 Task: Leave a comment on recent post of Apple
Action: Mouse moved to (738, 119)
Screenshot: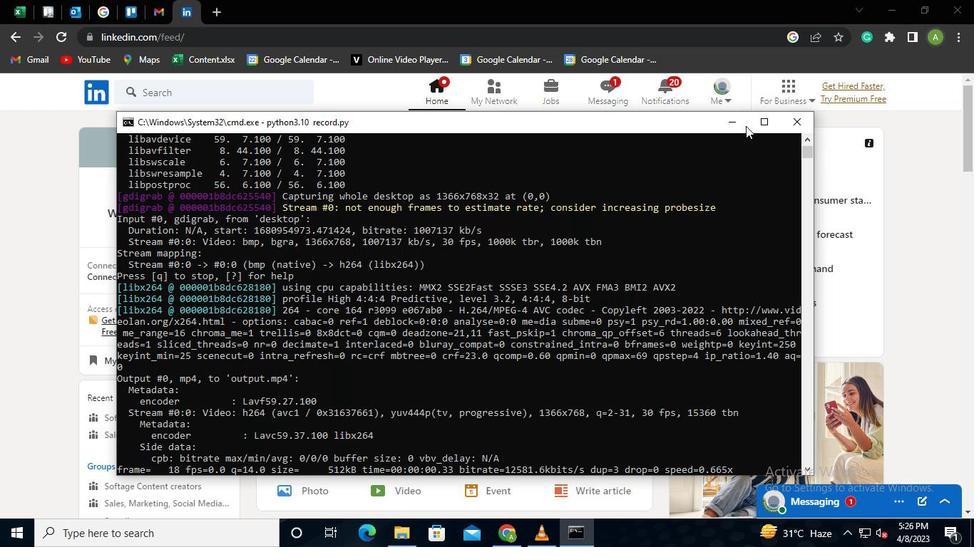 
Action: Mouse pressed left at (738, 119)
Screenshot: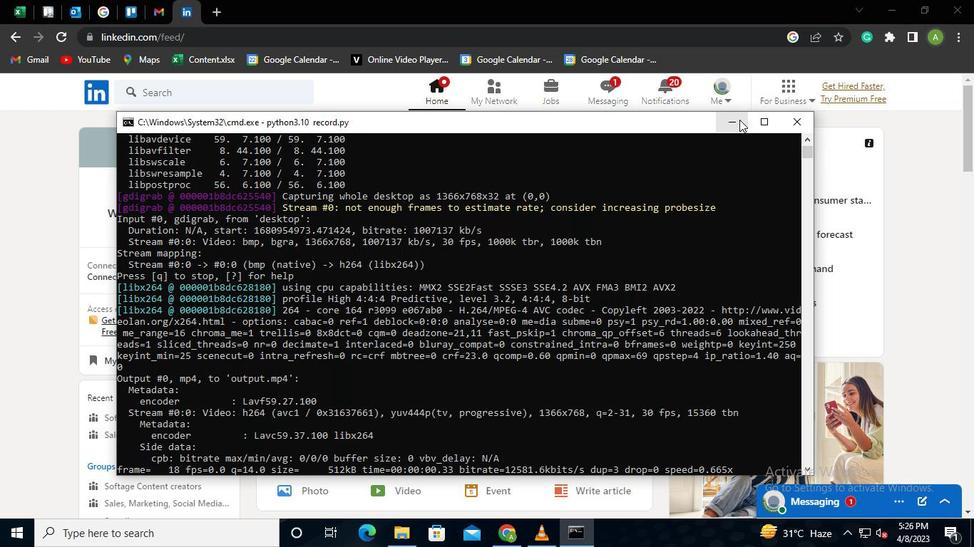 
Action: Mouse moved to (161, 94)
Screenshot: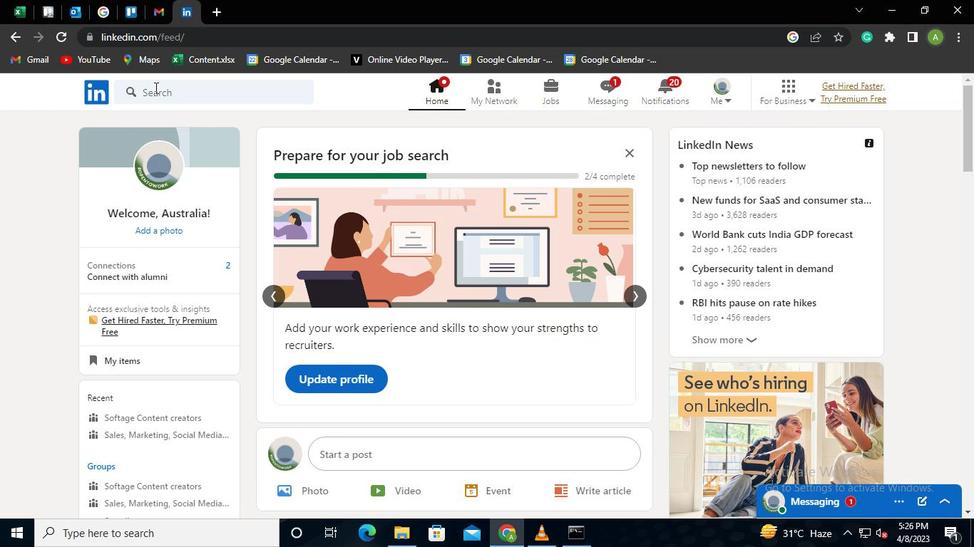 
Action: Mouse pressed left at (161, 94)
Screenshot: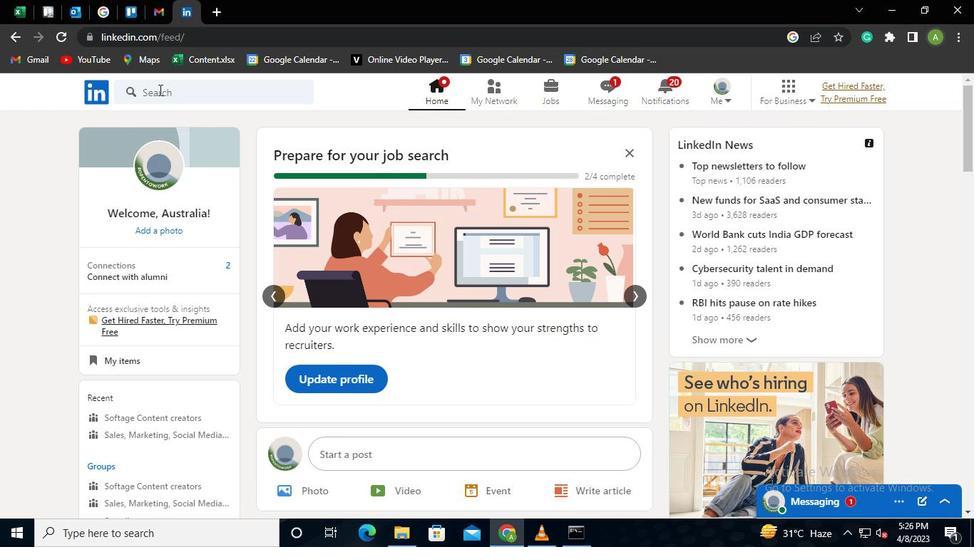 
Action: Mouse moved to (161, 95)
Screenshot: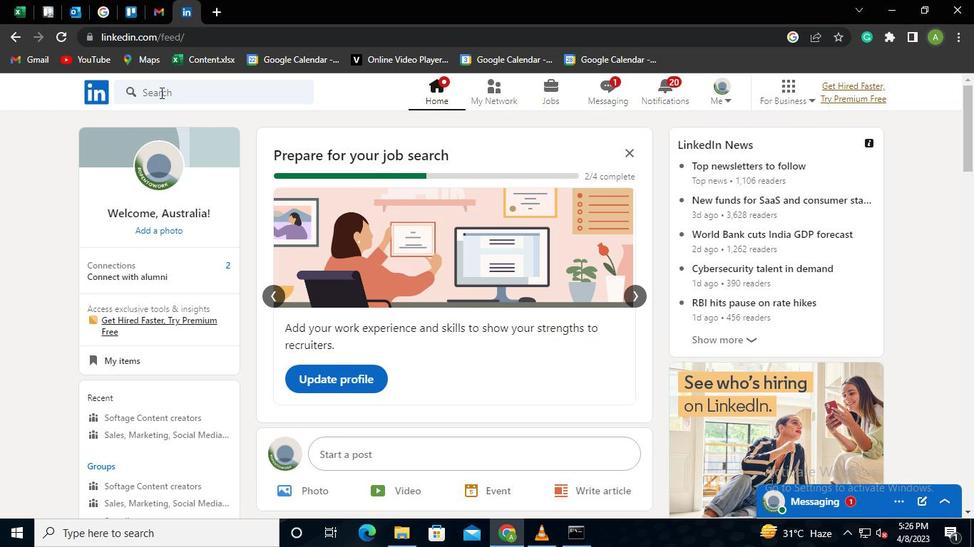 
Action: Keyboard Key.shift
Screenshot: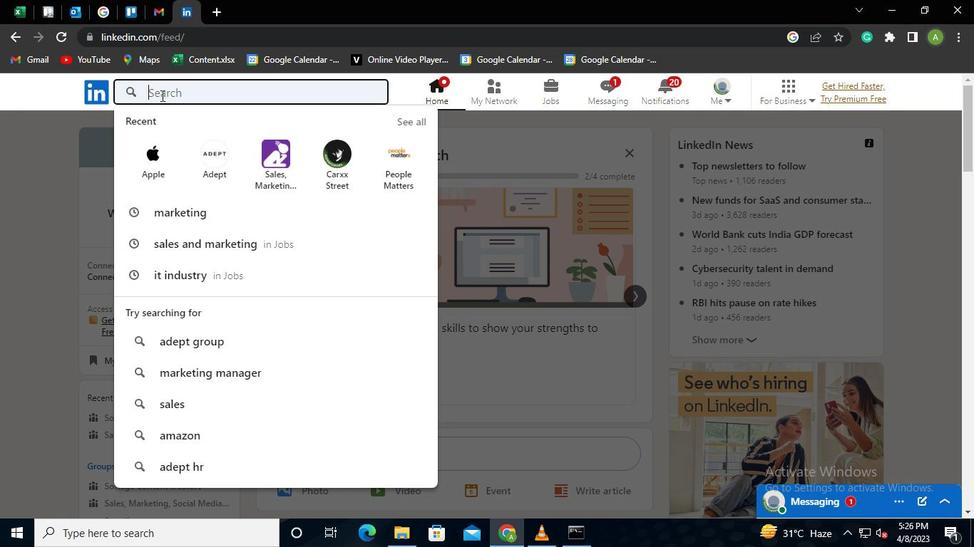 
Action: Keyboard A
Screenshot: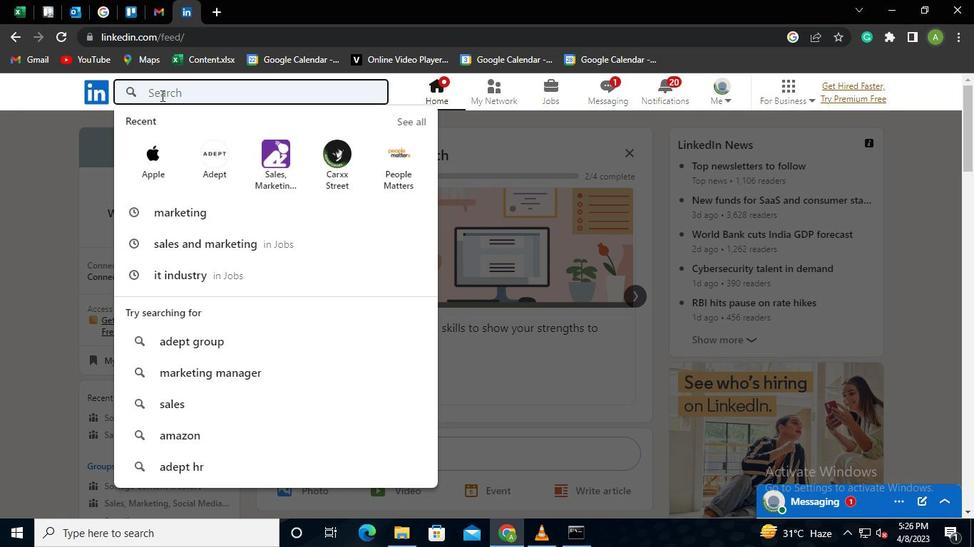 
Action: Keyboard p
Screenshot: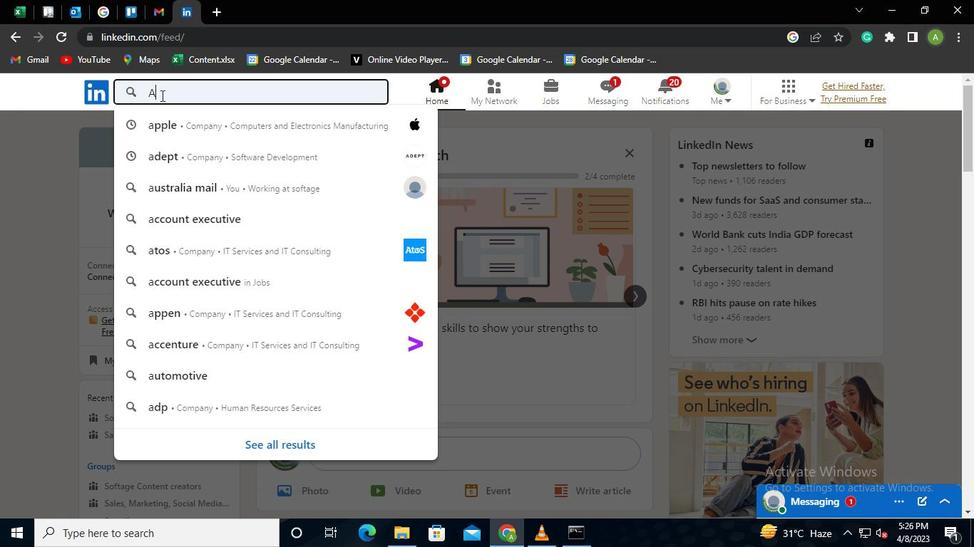 
Action: Keyboard p
Screenshot: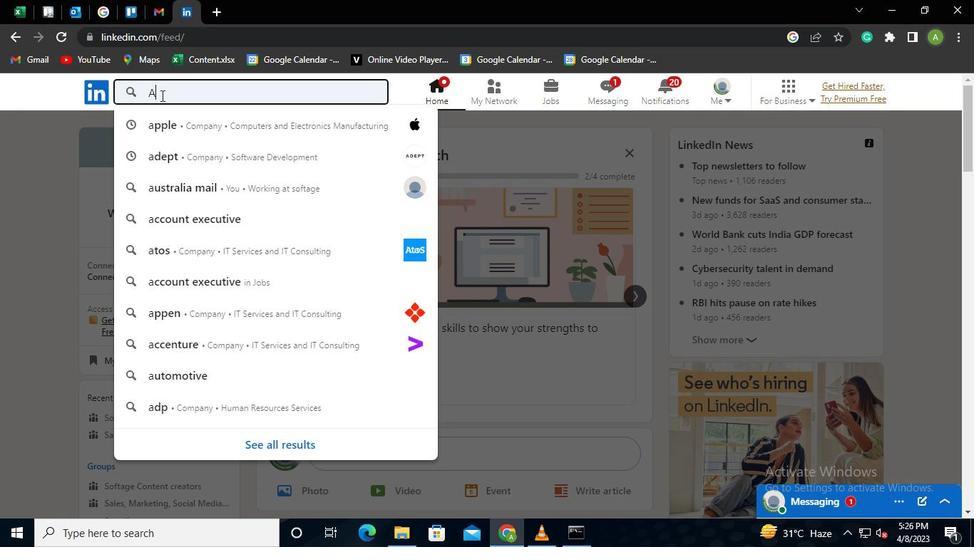 
Action: Keyboard l
Screenshot: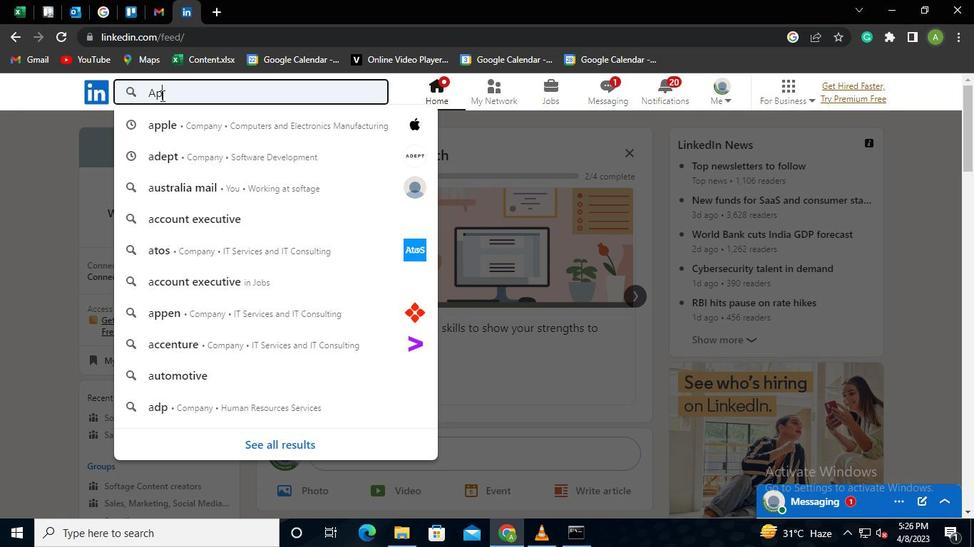 
Action: Keyboard e
Screenshot: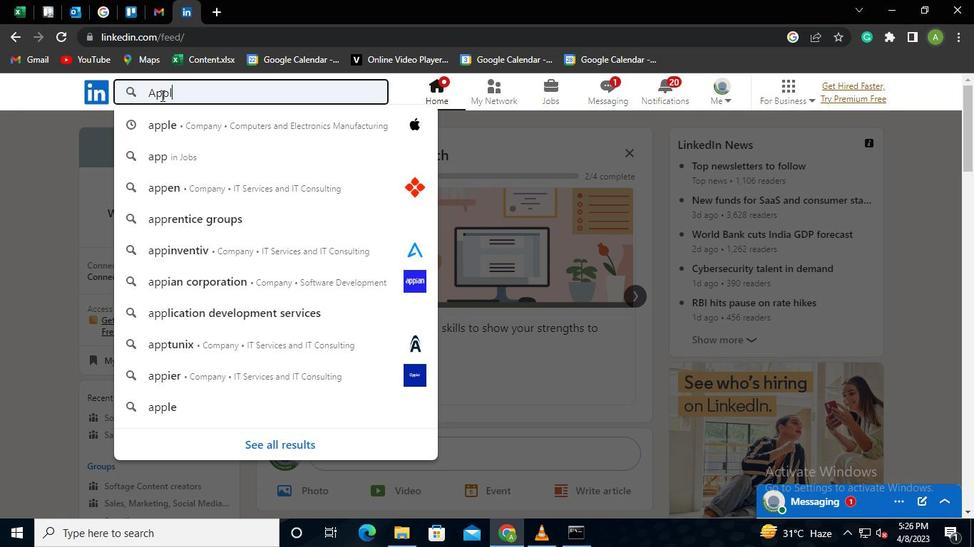 
Action: Keyboard Key.enter
Screenshot: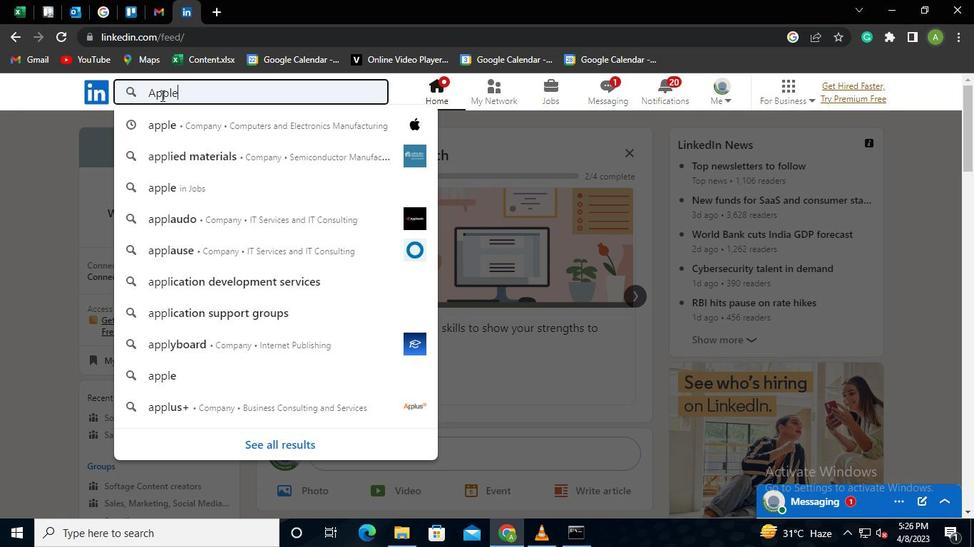 
Action: Mouse moved to (312, 218)
Screenshot: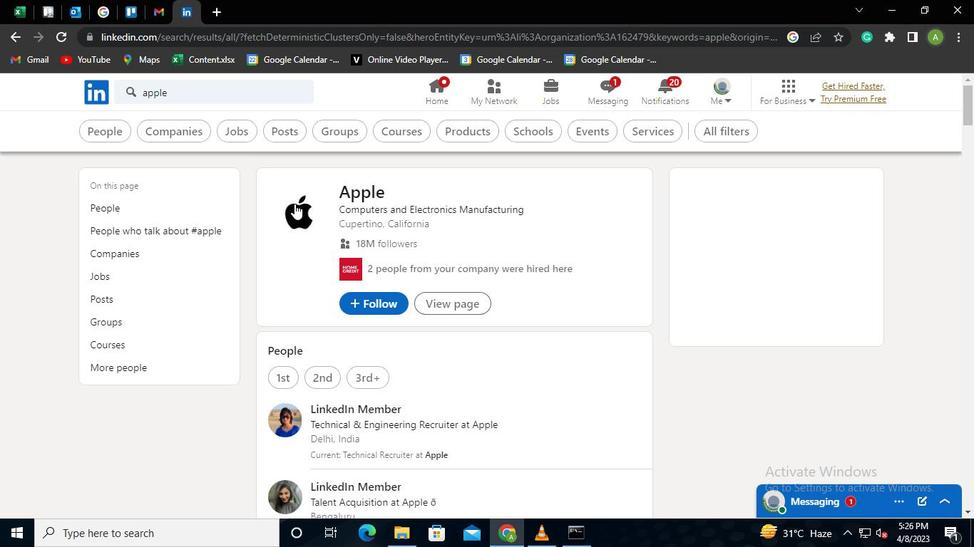 
Action: Mouse pressed left at (312, 218)
Screenshot: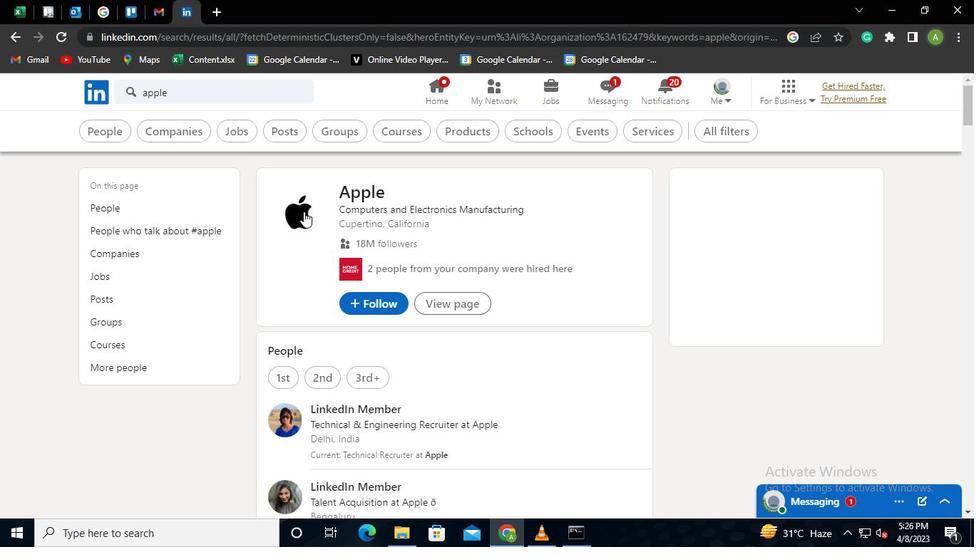
Action: Mouse moved to (286, 286)
Screenshot: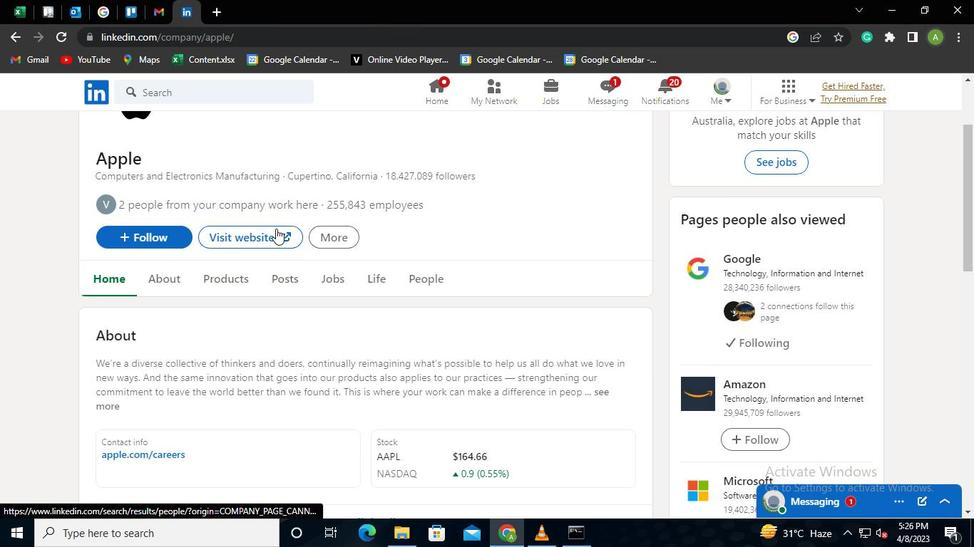 
Action: Mouse pressed left at (286, 286)
Screenshot: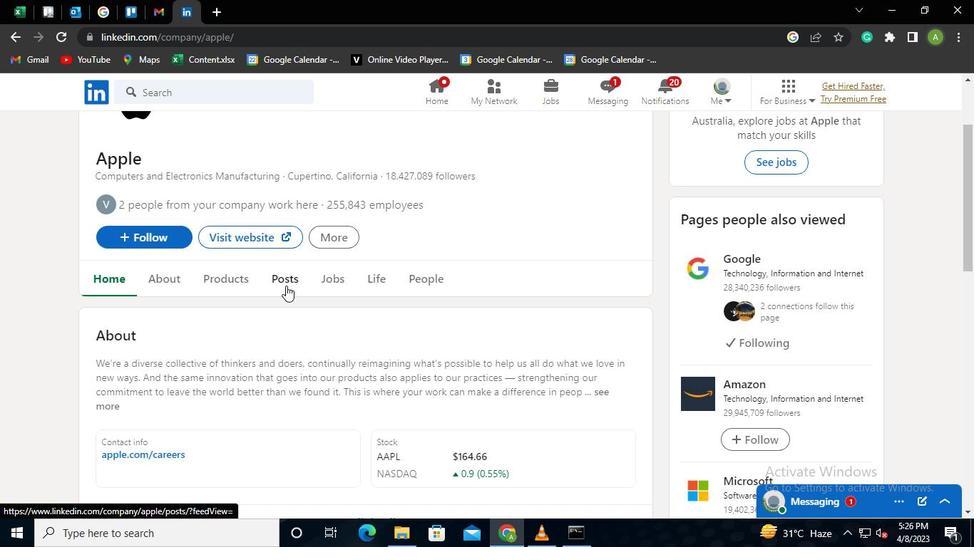 
Action: Mouse moved to (571, 535)
Screenshot: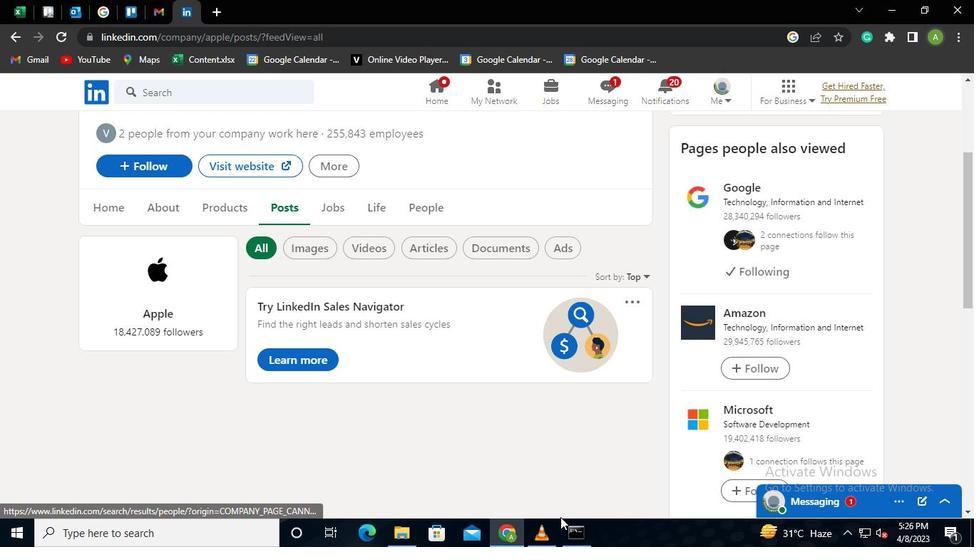 
Action: Mouse pressed left at (571, 535)
Screenshot: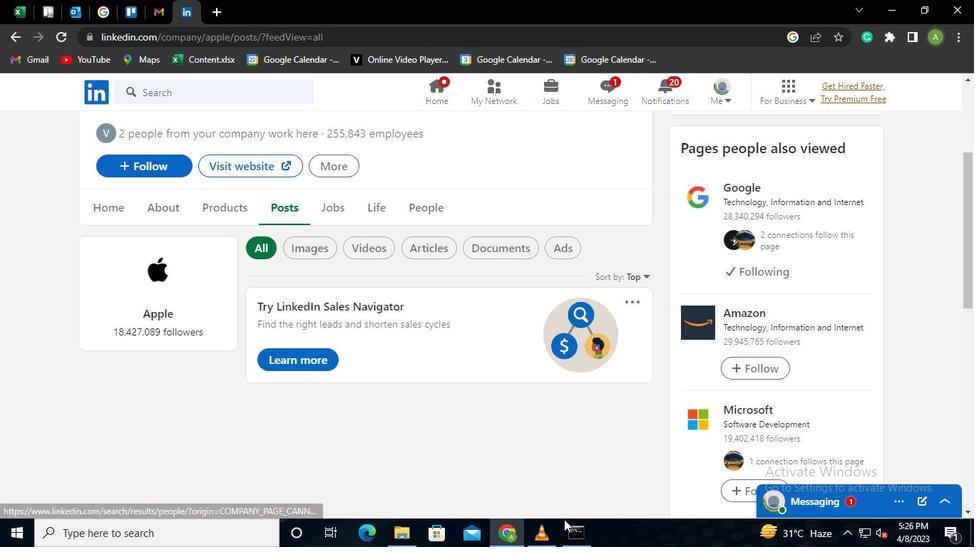 
Action: Mouse moved to (795, 109)
Screenshot: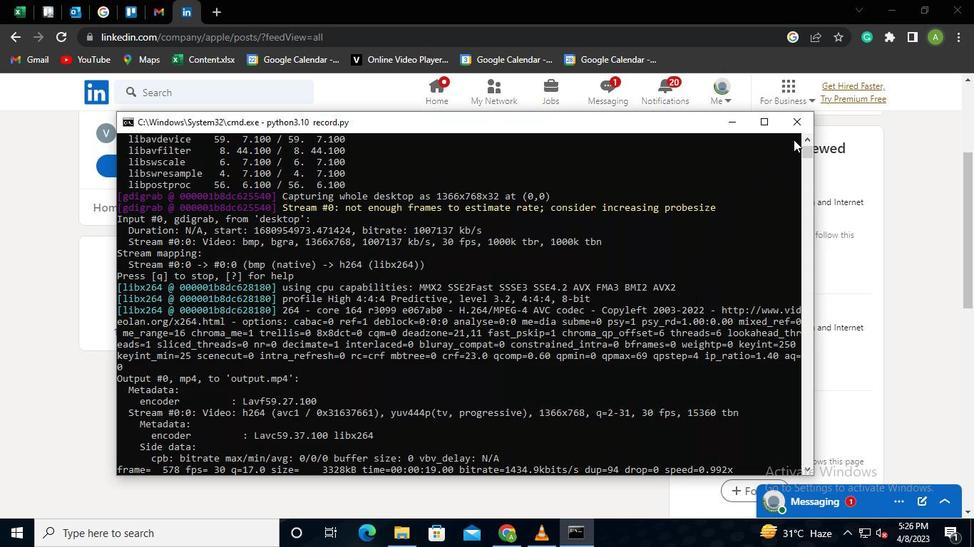
Action: Mouse pressed left at (795, 109)
Screenshot: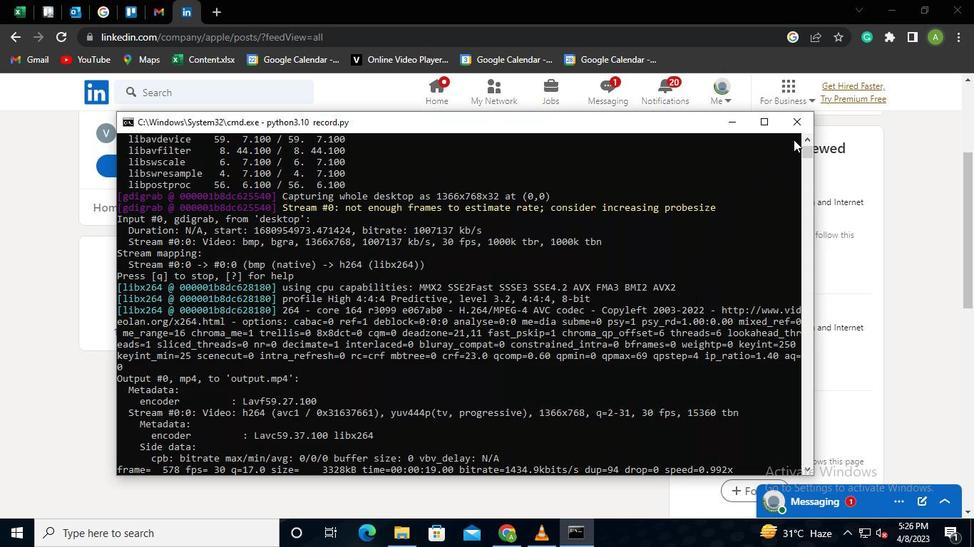 
Action: Mouse moved to (583, 528)
Screenshot: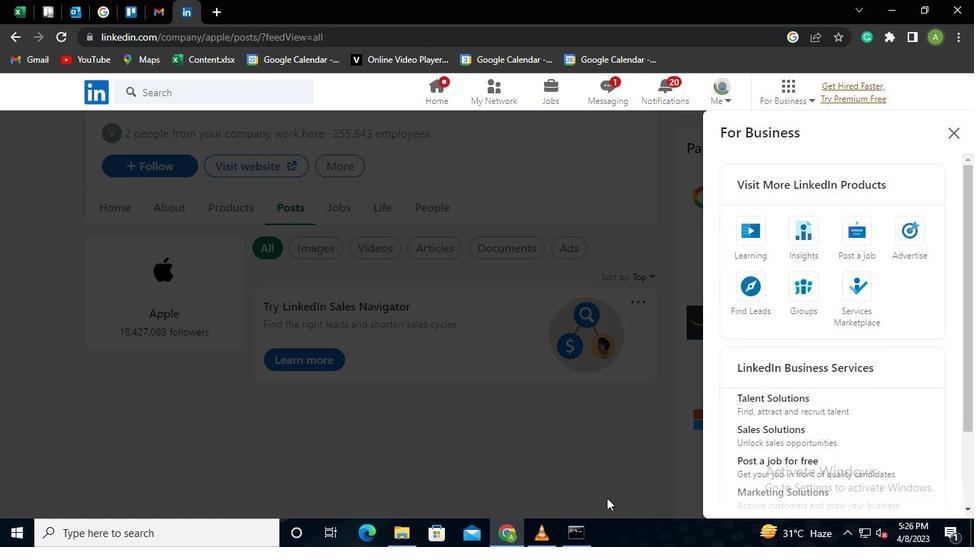 
Action: Mouse pressed left at (583, 528)
Screenshot: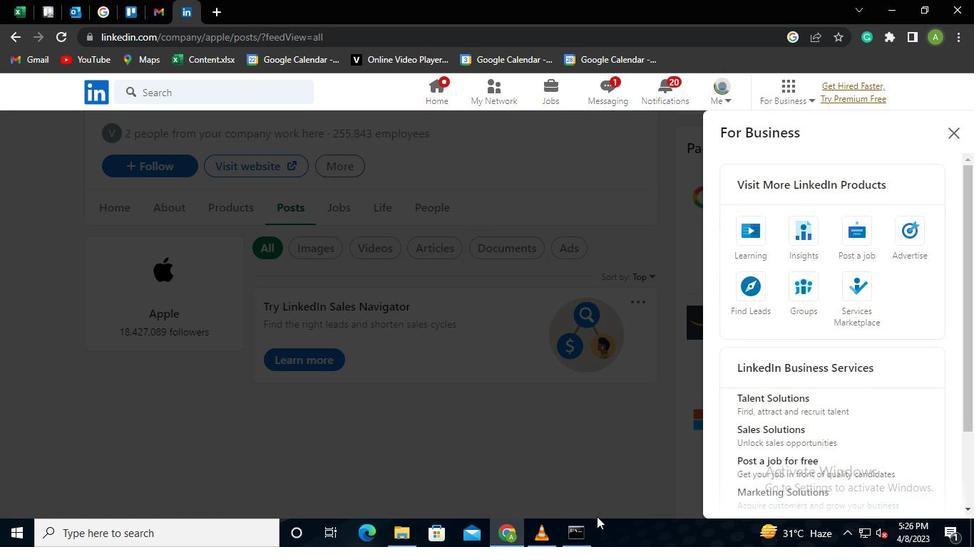 
Action: Mouse moved to (796, 121)
Screenshot: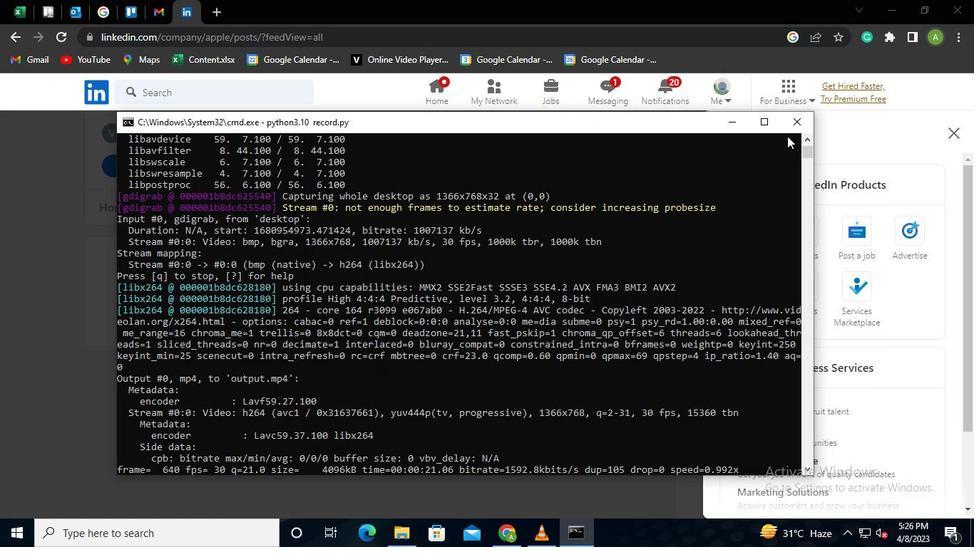 
Action: Mouse pressed left at (796, 121)
Screenshot: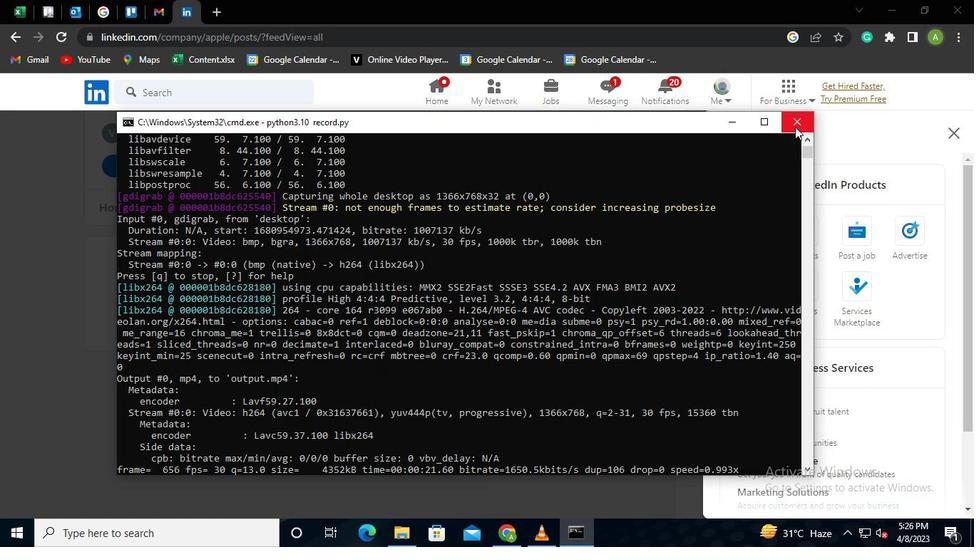 
